 Task: Create List Business Continuity in Board Branding Strategy to Workspace Human Resources Information Systems. Create List Disaster Recovery in Board Email A/B Testing to Workspace Human Resources Information Systems. Create List Cybersecurity in Board Email Marketing Campaign Strategy and Execution to Workspace Human Resources Information Systems
Action: Mouse moved to (426, 149)
Screenshot: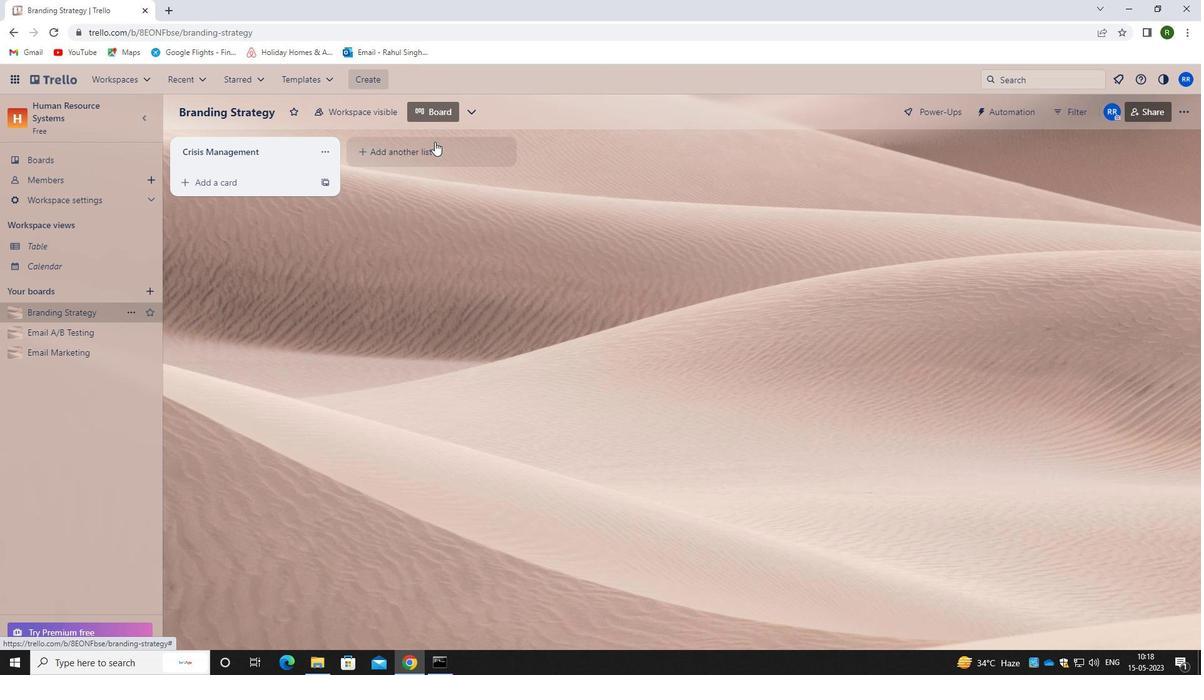 
Action: Mouse pressed left at (426, 149)
Screenshot: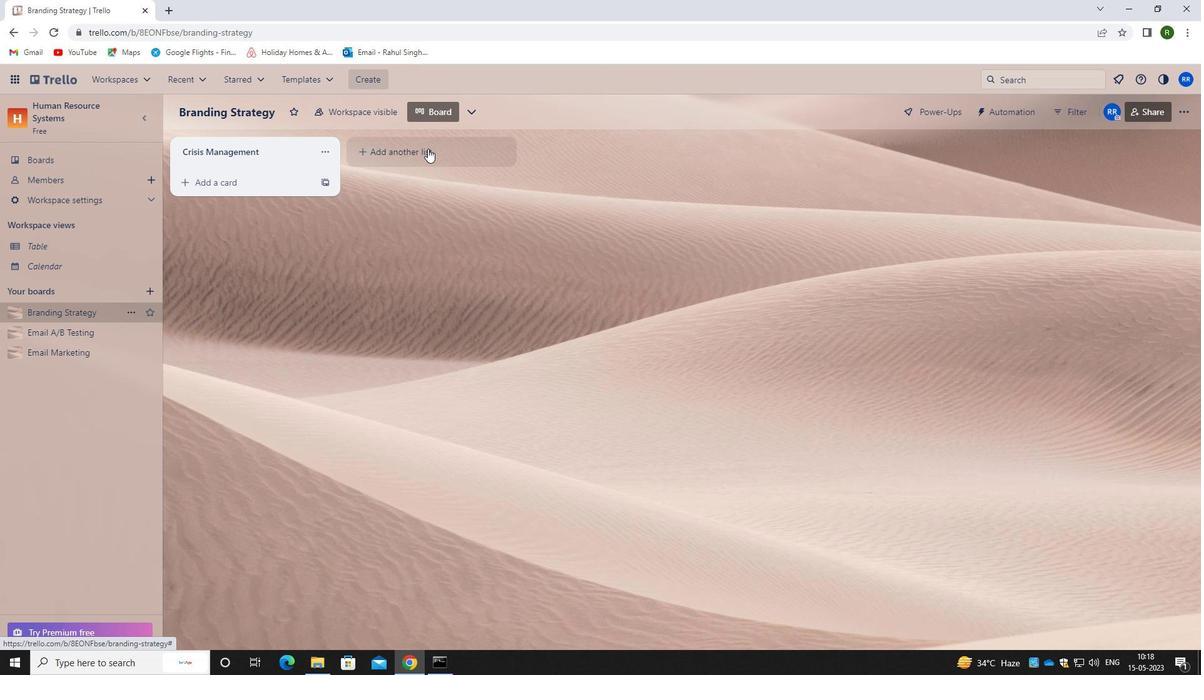 
Action: Mouse moved to (384, 150)
Screenshot: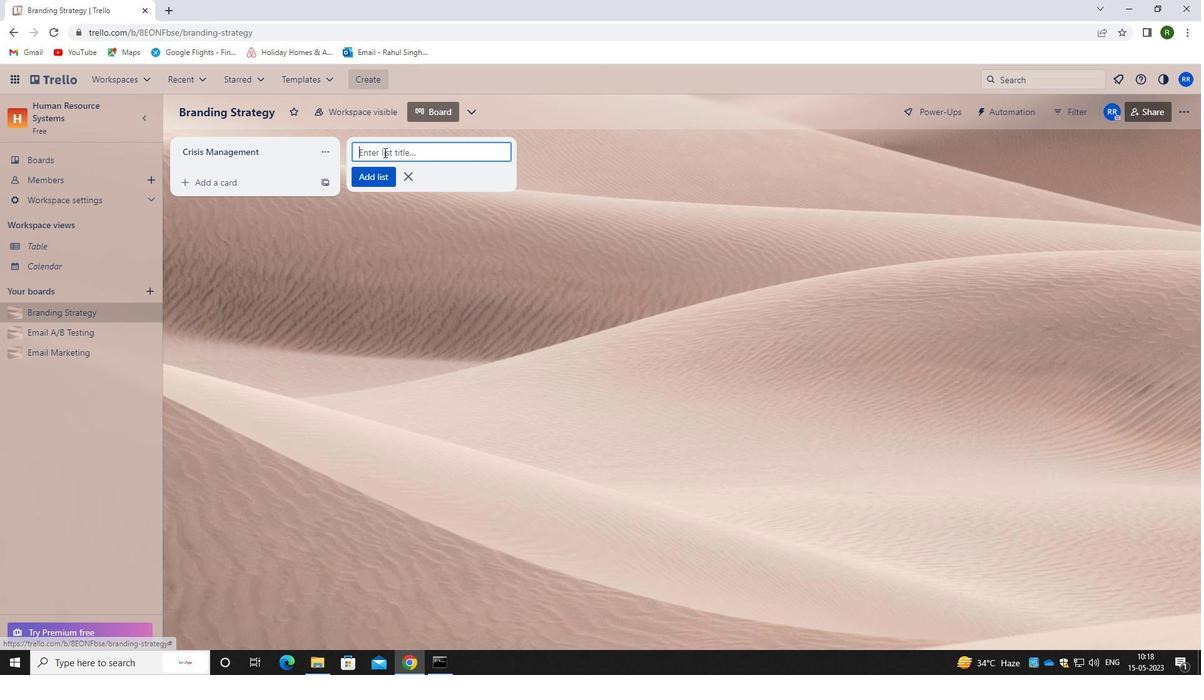 
Action: Key pressed <Key.caps_lock>B<Key.caps_lock>usiness<Key.space><Key.caps_lock>c<Key.caps_lock>ontu<Key.backspace>inyity<Key.backspace><Key.backspace><Key.backspace><Key.backspace><Key.backspace>unity
Screenshot: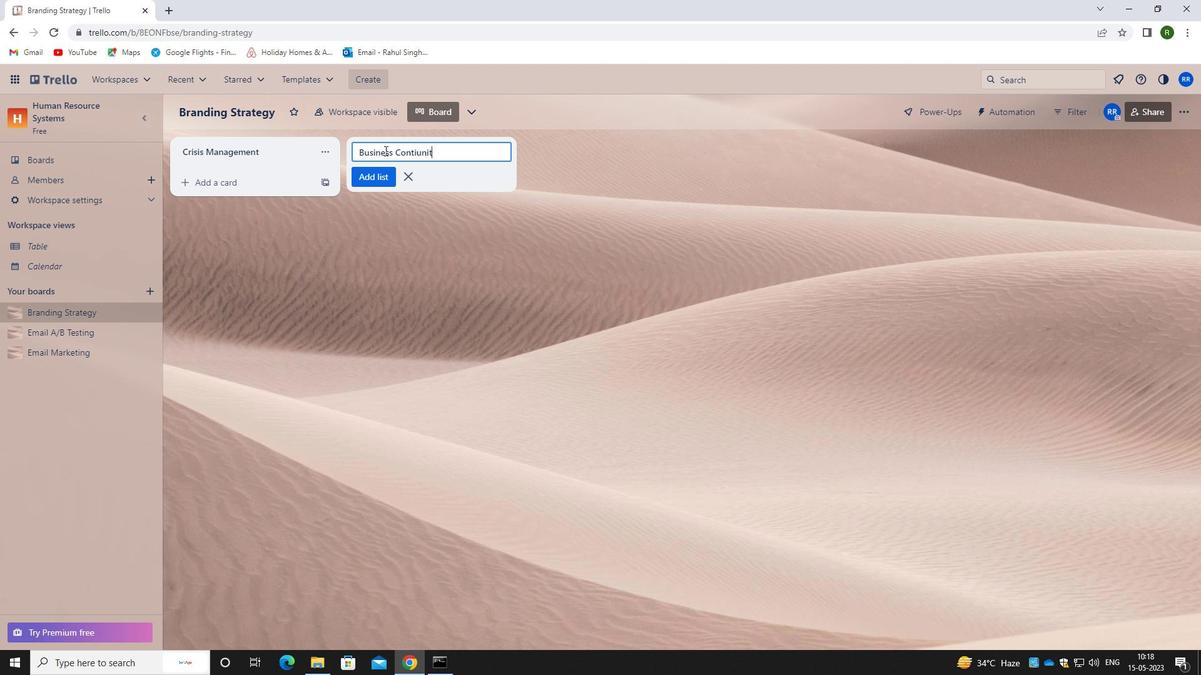 
Action: Mouse moved to (359, 178)
Screenshot: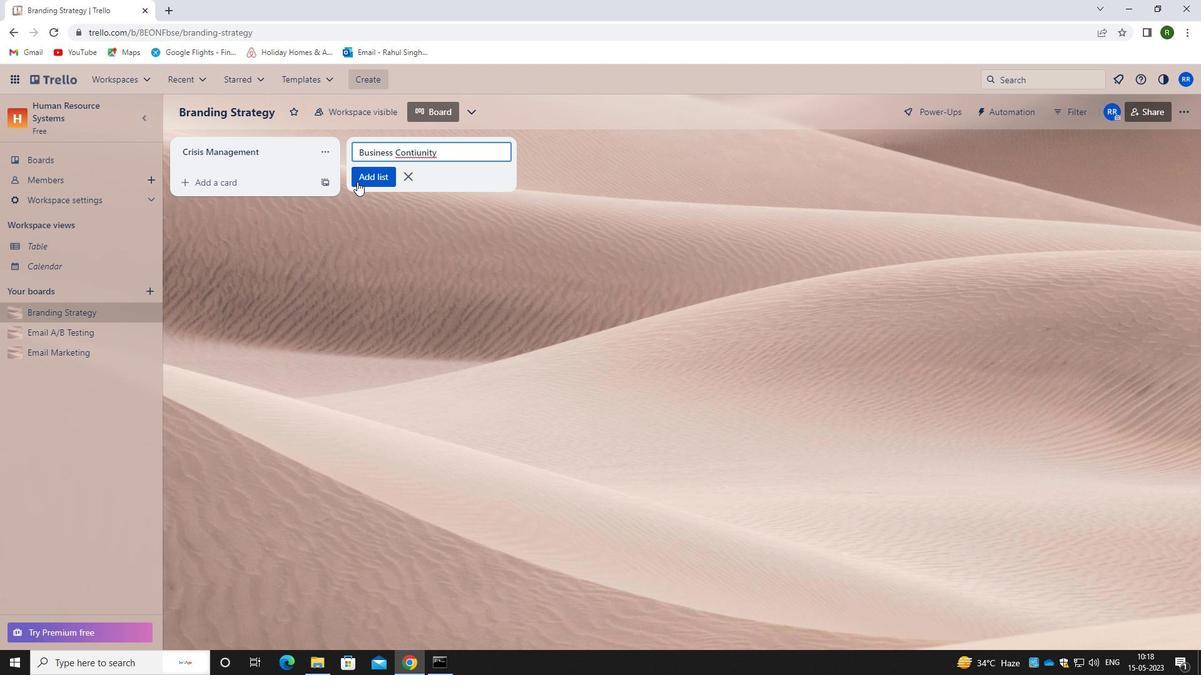 
Action: Mouse pressed left at (359, 178)
Screenshot: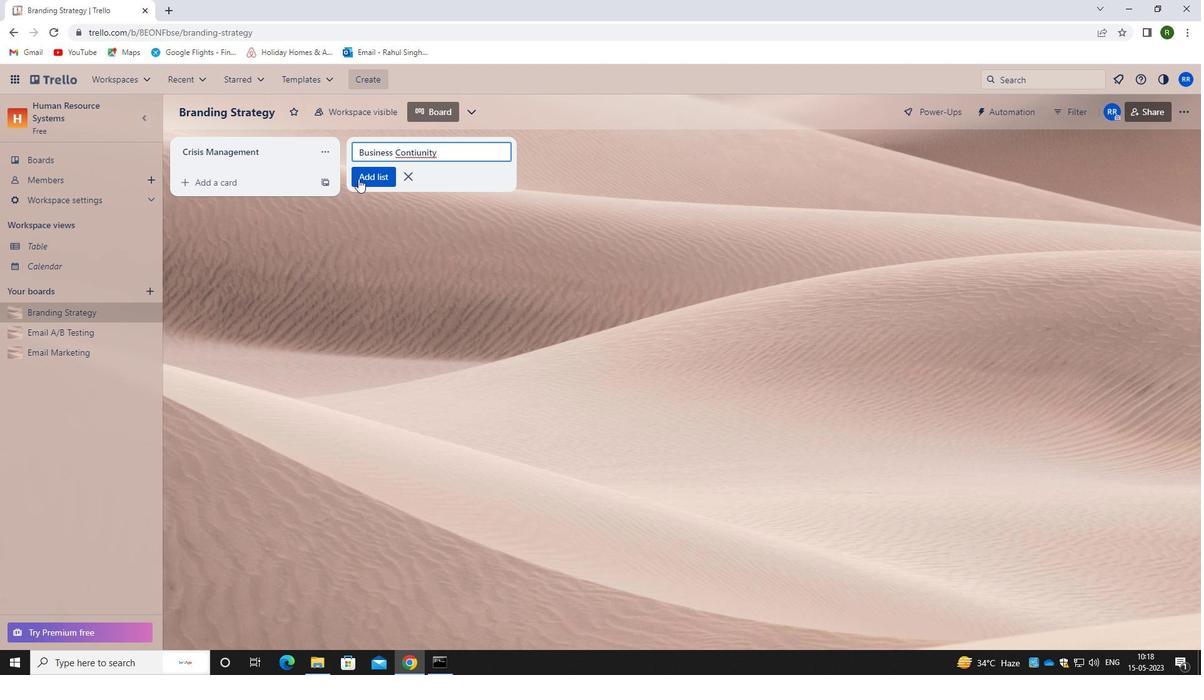 
Action: Mouse moved to (60, 337)
Screenshot: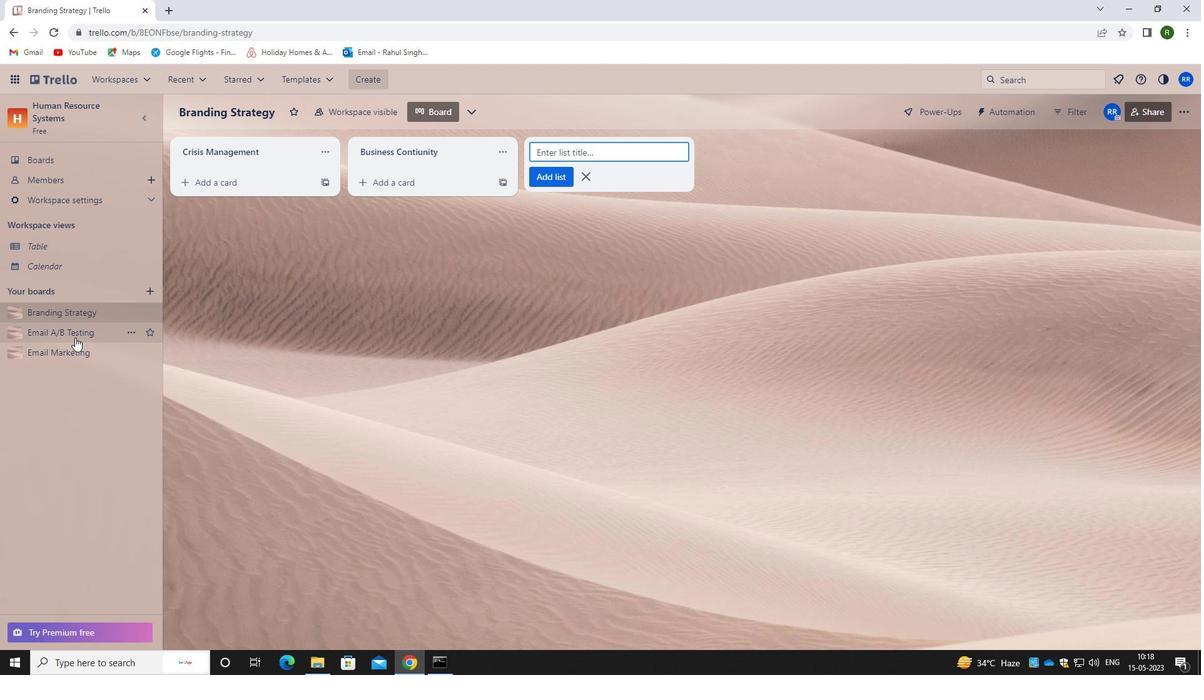 
Action: Mouse pressed left at (60, 337)
Screenshot: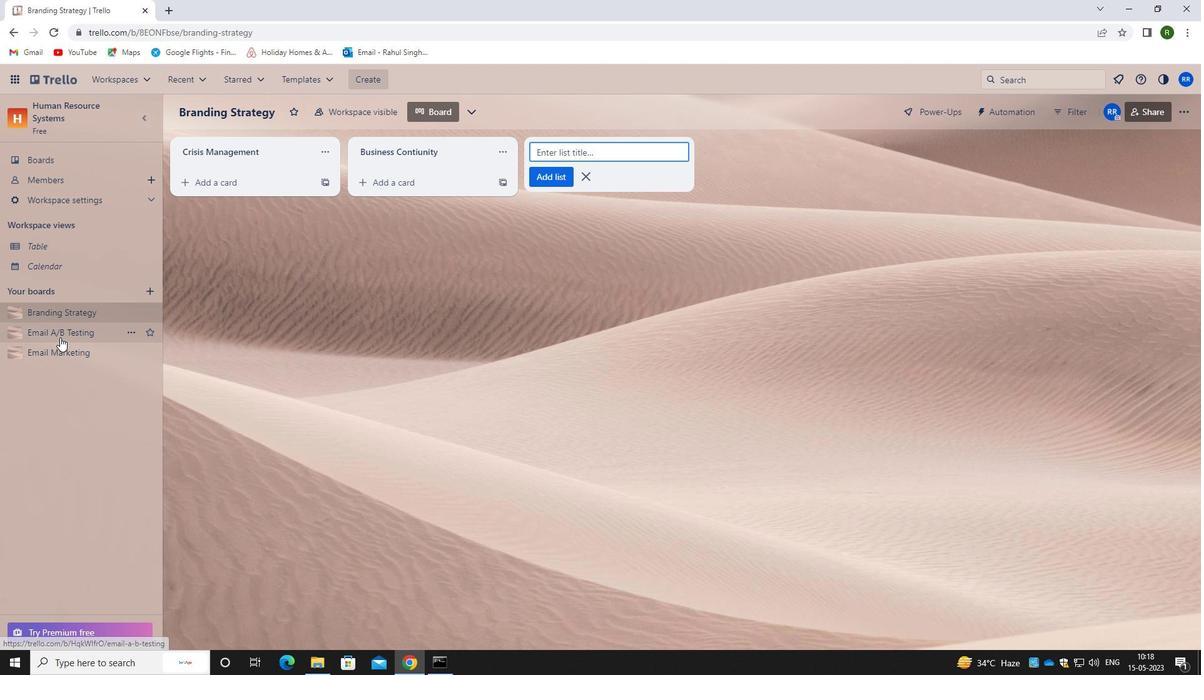 
Action: Mouse moved to (448, 148)
Screenshot: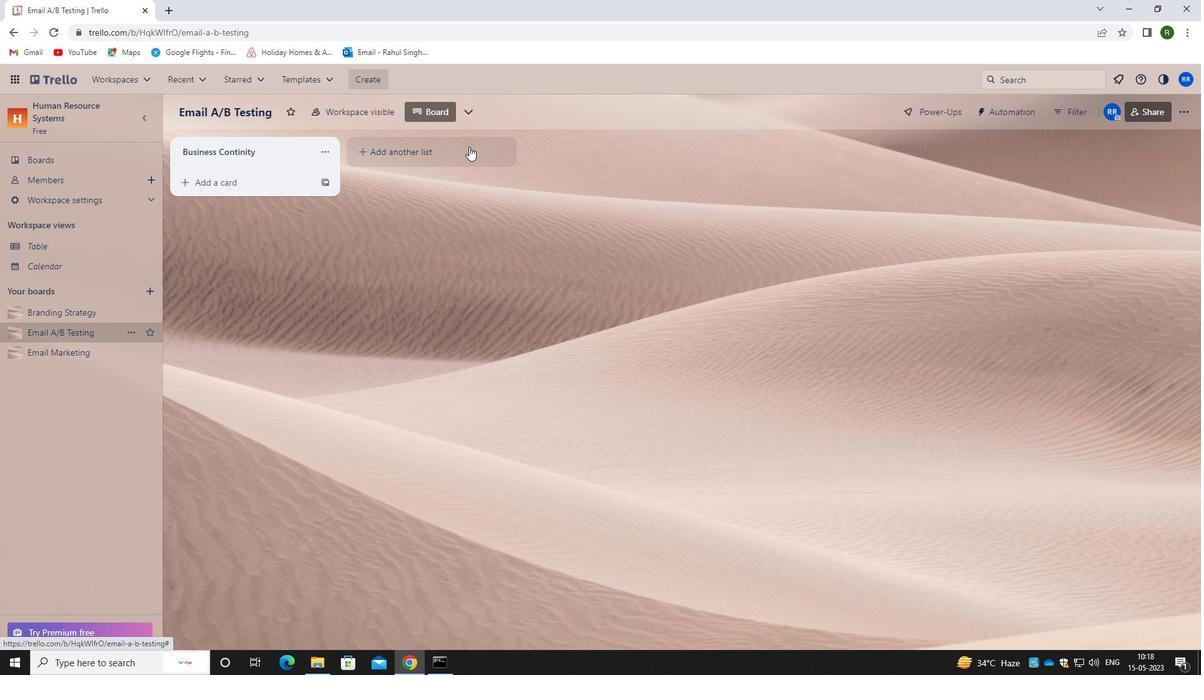 
Action: Mouse pressed left at (448, 148)
Screenshot: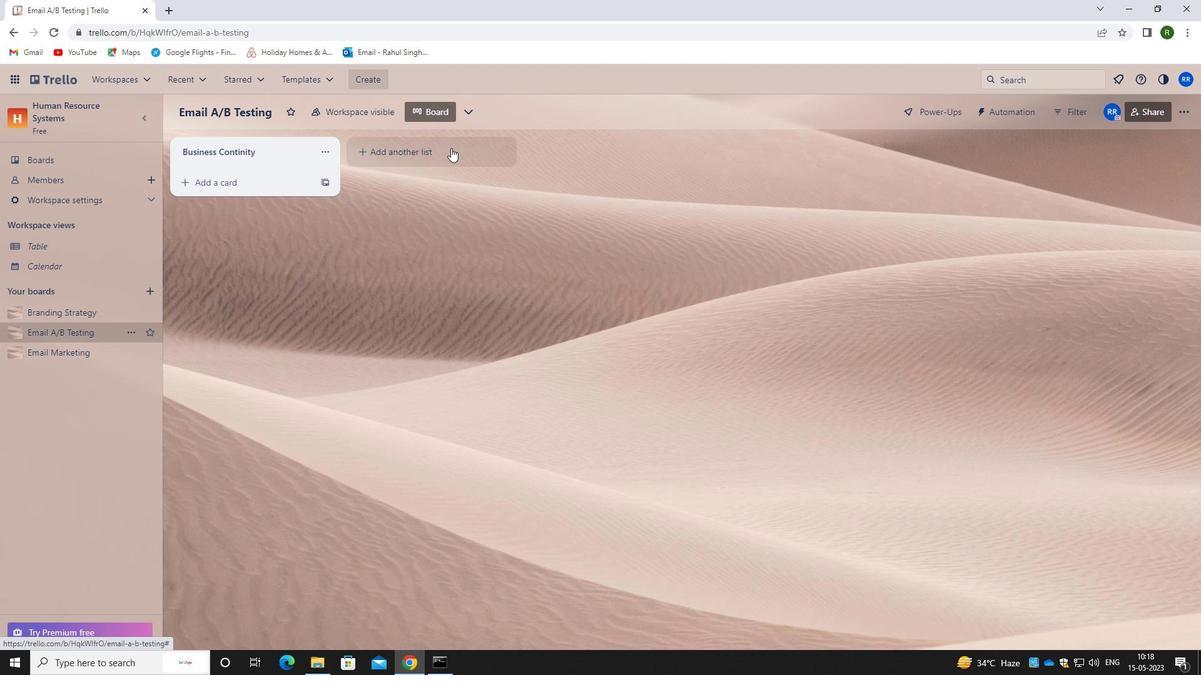 
Action: Mouse moved to (396, 144)
Screenshot: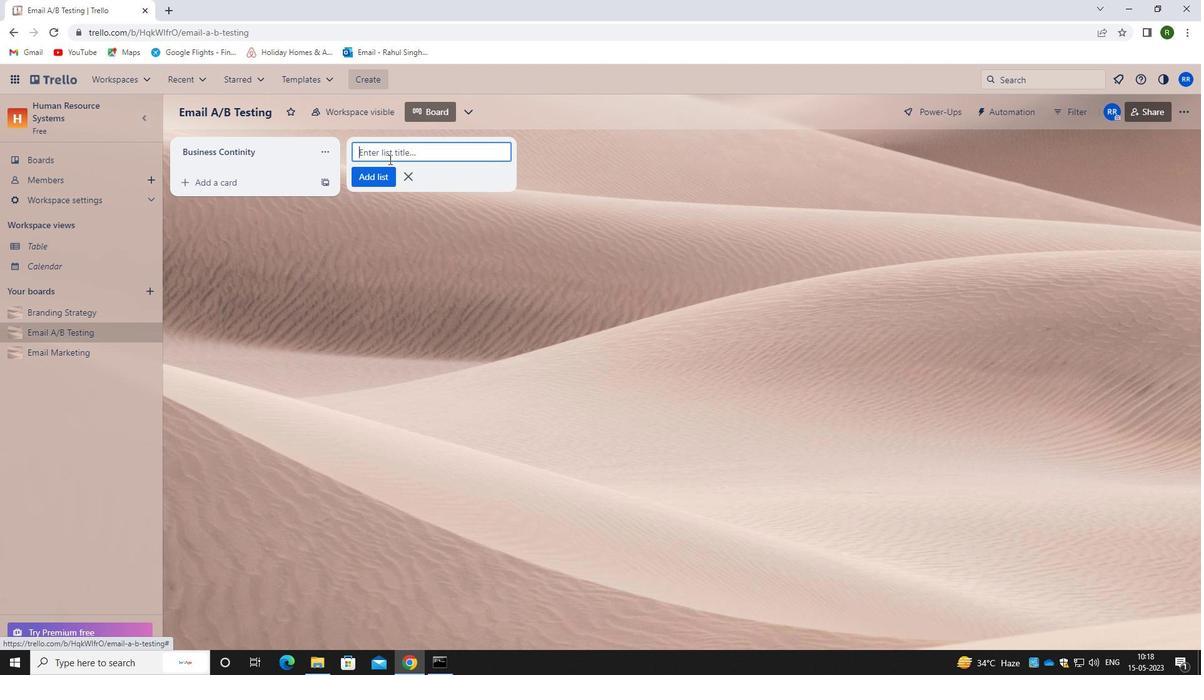 
Action: Key pressed <Key.caps_lock>d<Key.caps_lock>isaster<Key.space><Key.caps_lock>r<Key.caps_lock>ecovery
Screenshot: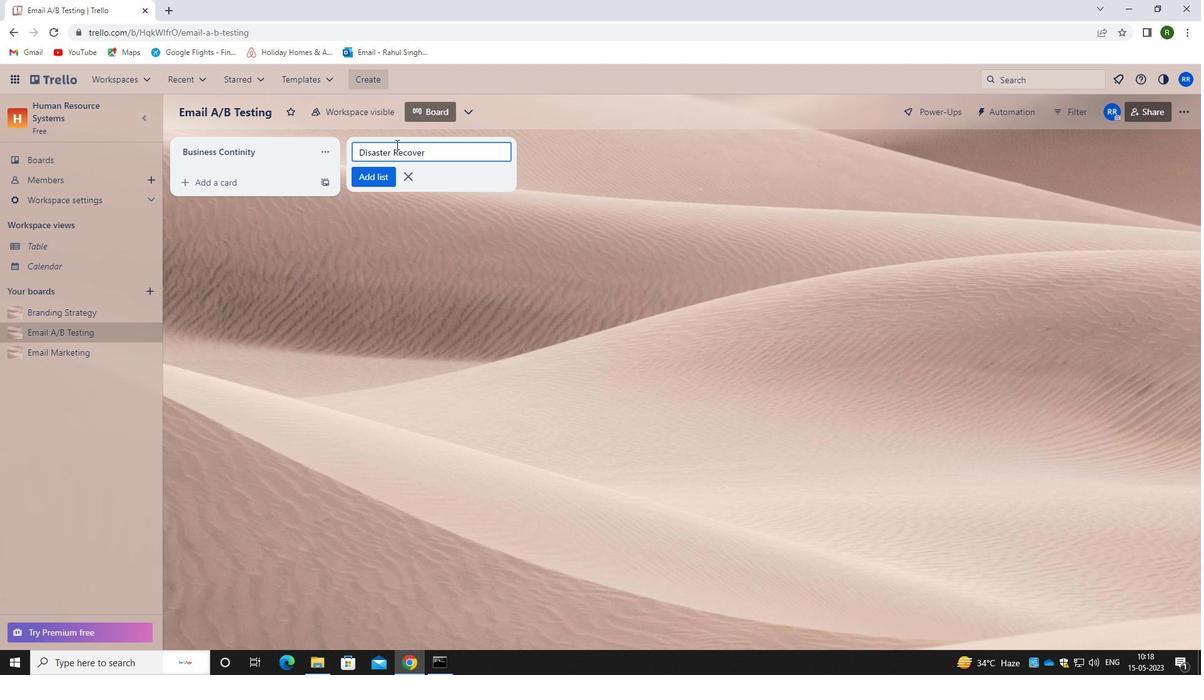 
Action: Mouse moved to (368, 174)
Screenshot: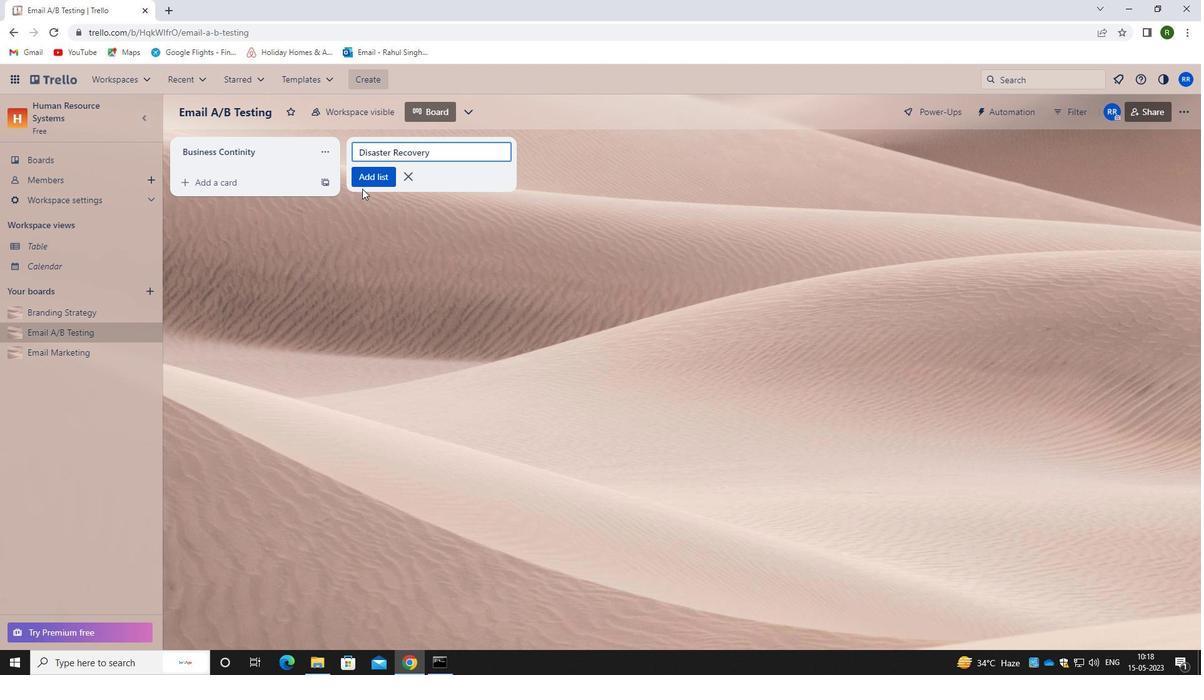 
Action: Mouse pressed left at (368, 174)
Screenshot: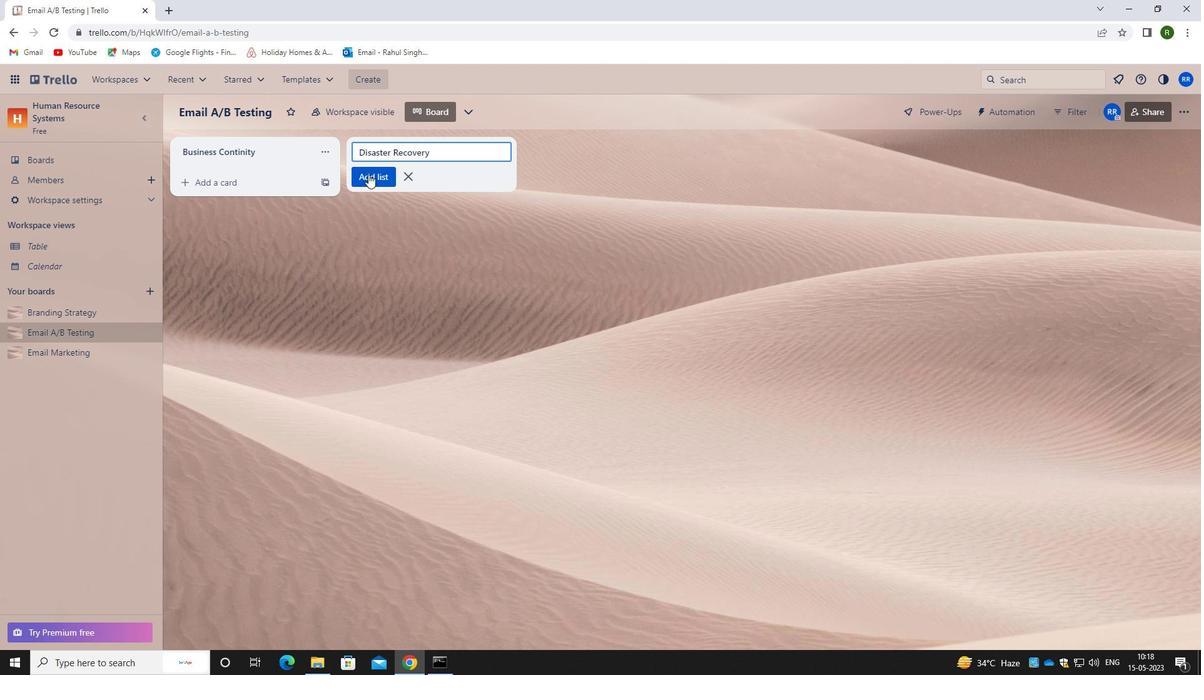 
Action: Mouse moved to (285, 335)
Screenshot: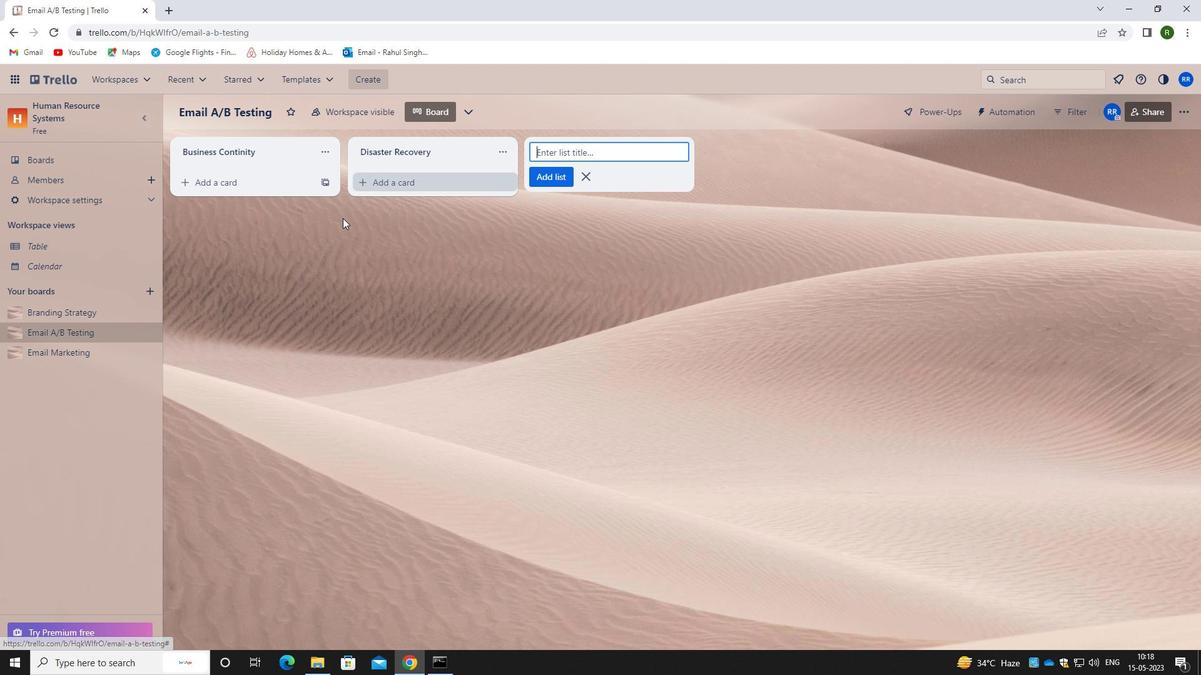 
Action: Mouse pressed left at (285, 335)
Screenshot: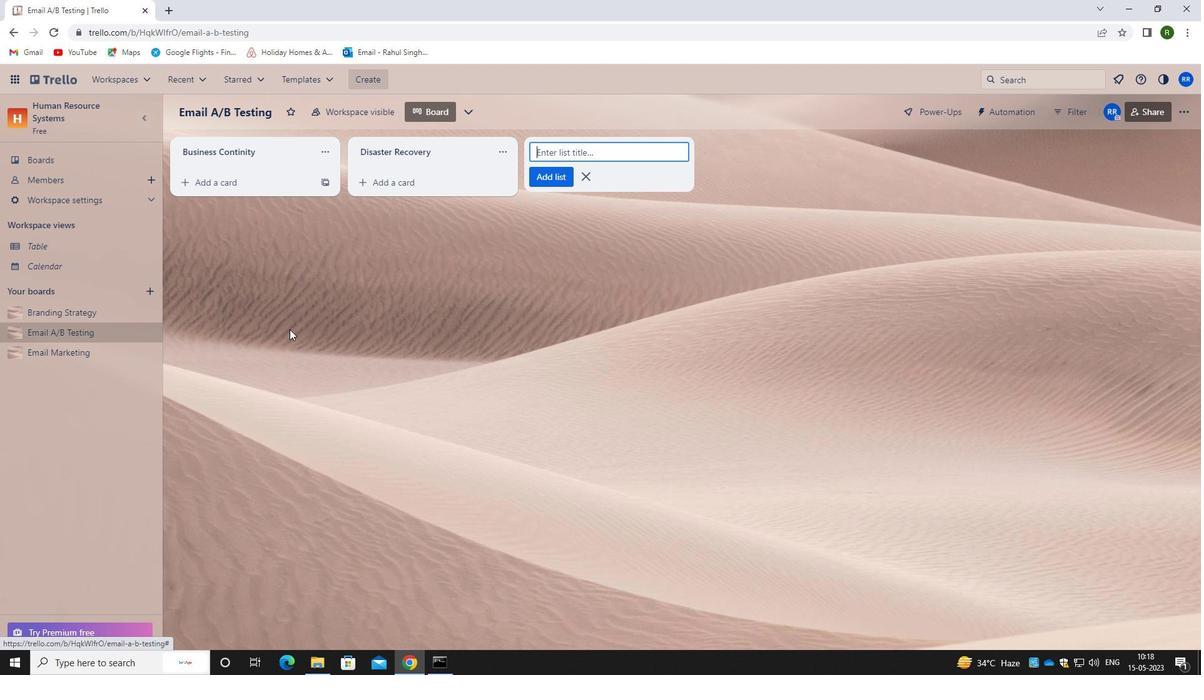 
Action: Mouse moved to (70, 351)
Screenshot: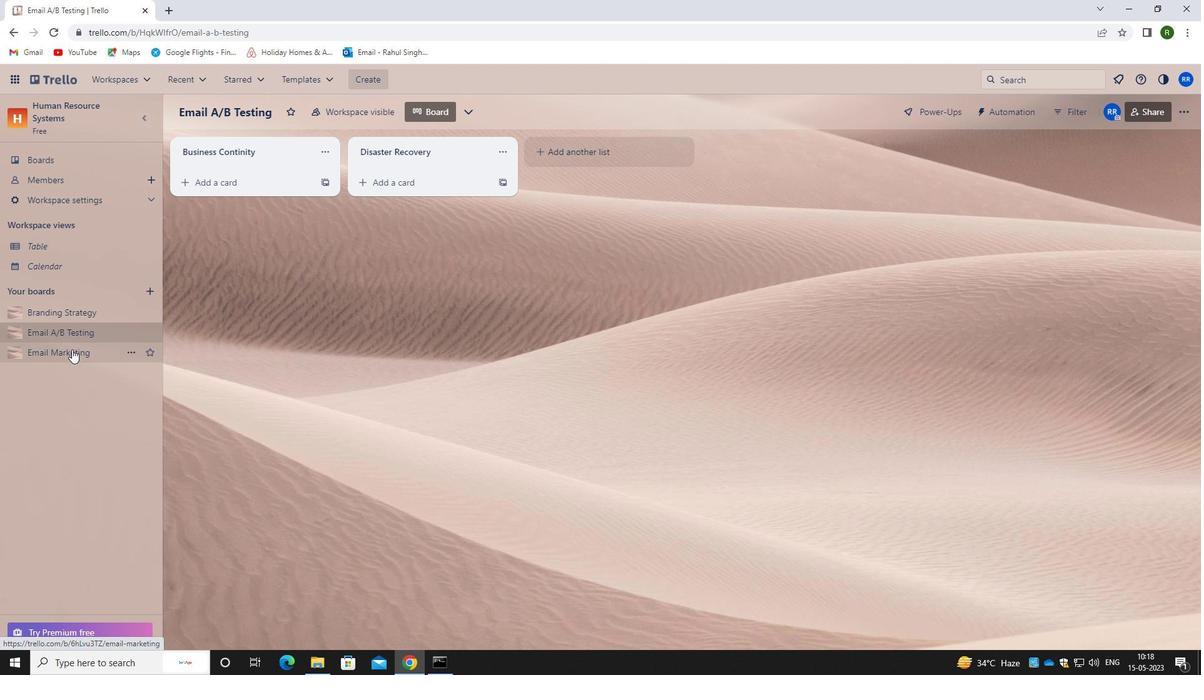 
Action: Mouse pressed left at (70, 351)
Screenshot: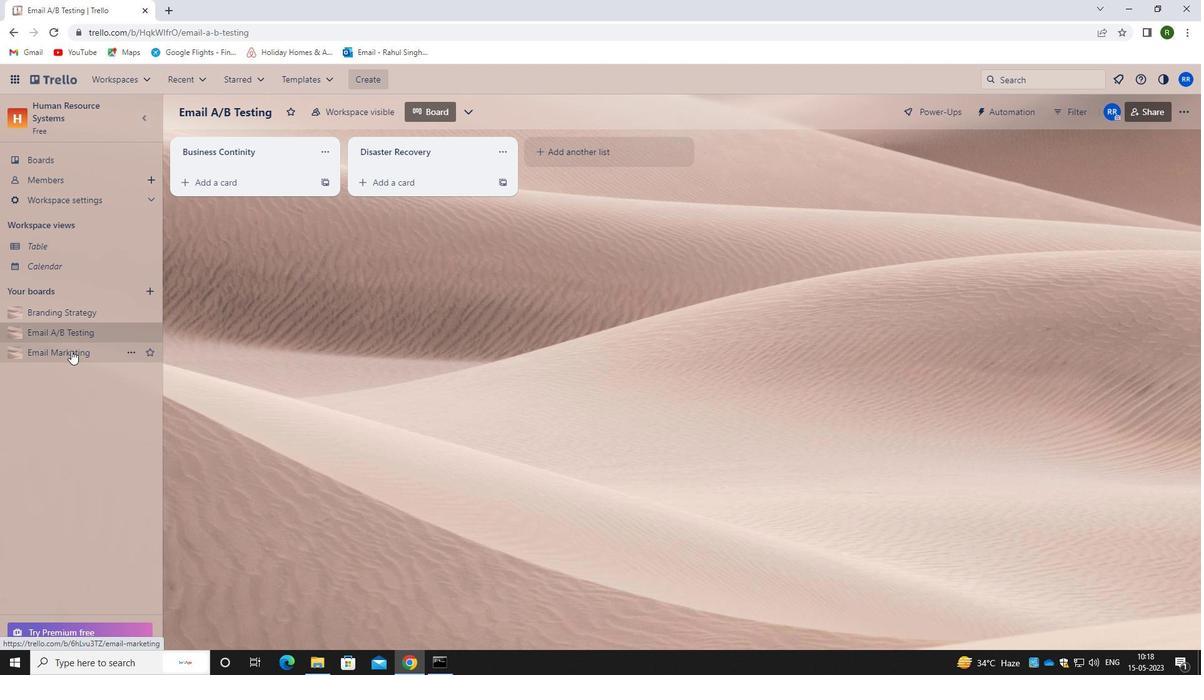 
Action: Mouse moved to (402, 153)
Screenshot: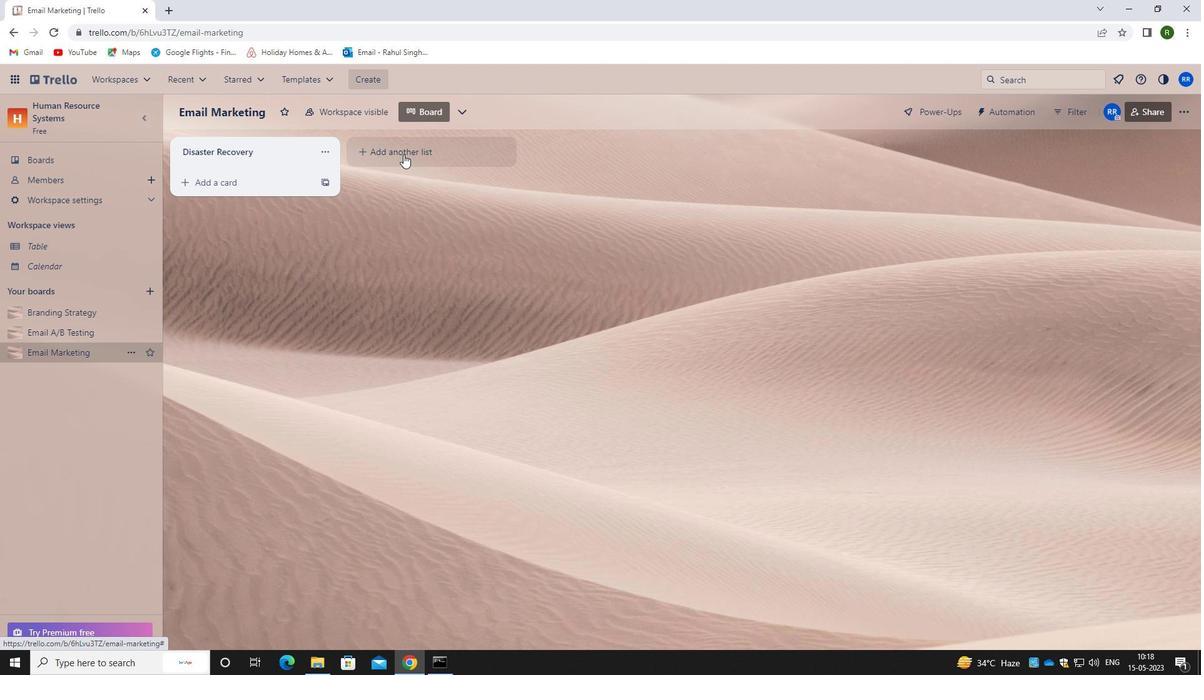 
Action: Mouse pressed left at (402, 153)
Screenshot: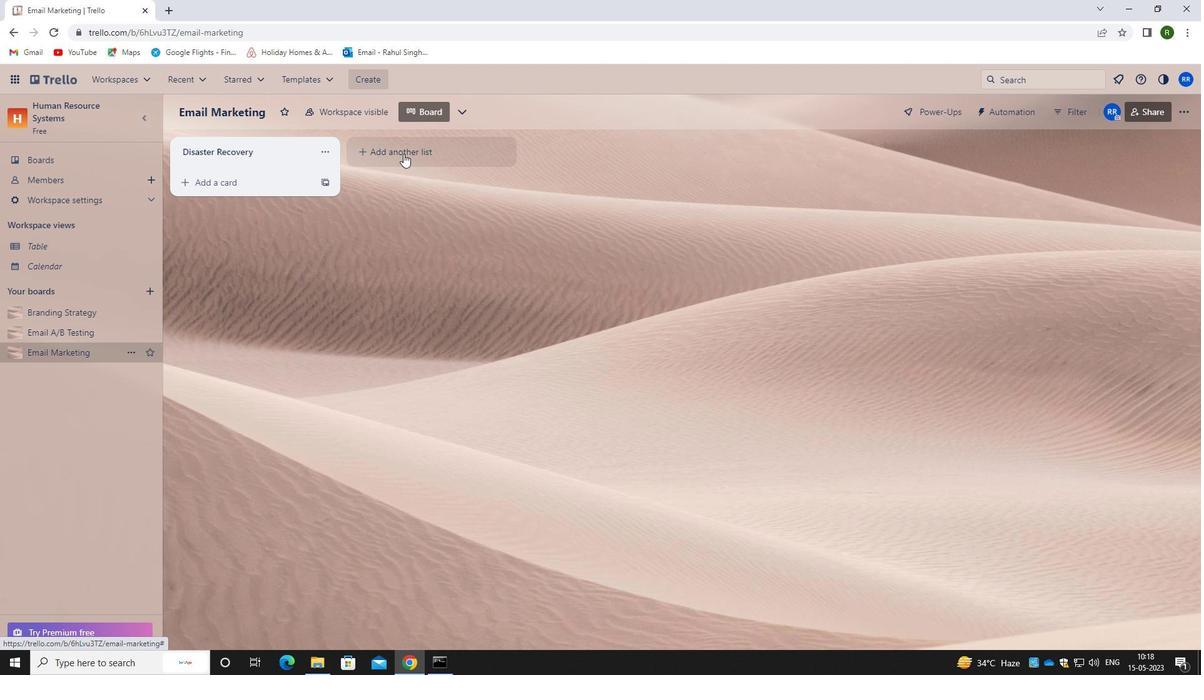 
Action: Mouse moved to (399, 151)
Screenshot: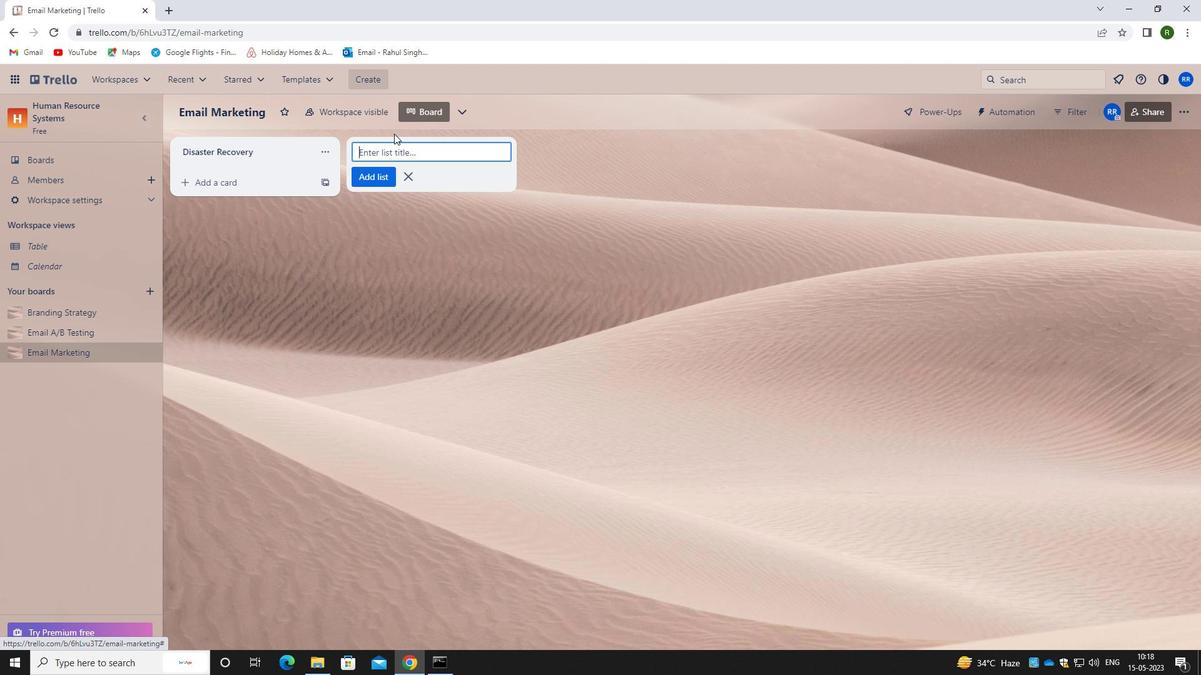 
Action: Key pressed <Key.caps_lock>c<Key.caps_lock>ybersecutity<Key.space>
Screenshot: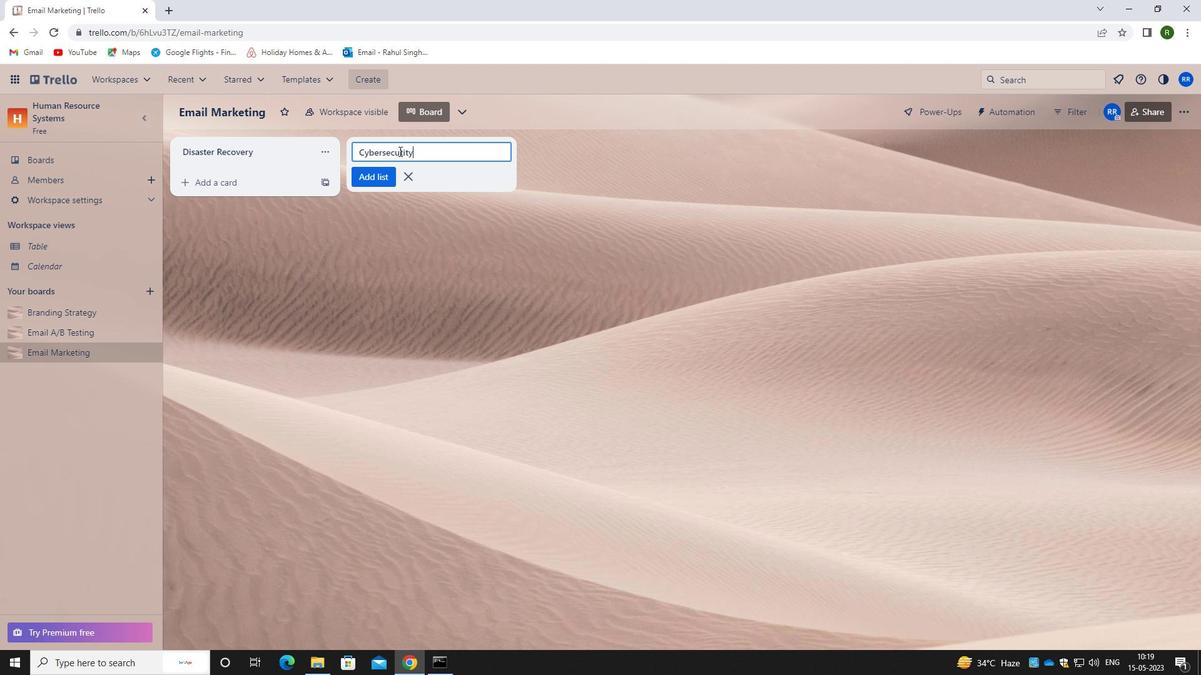 
Action: Mouse moved to (371, 172)
Screenshot: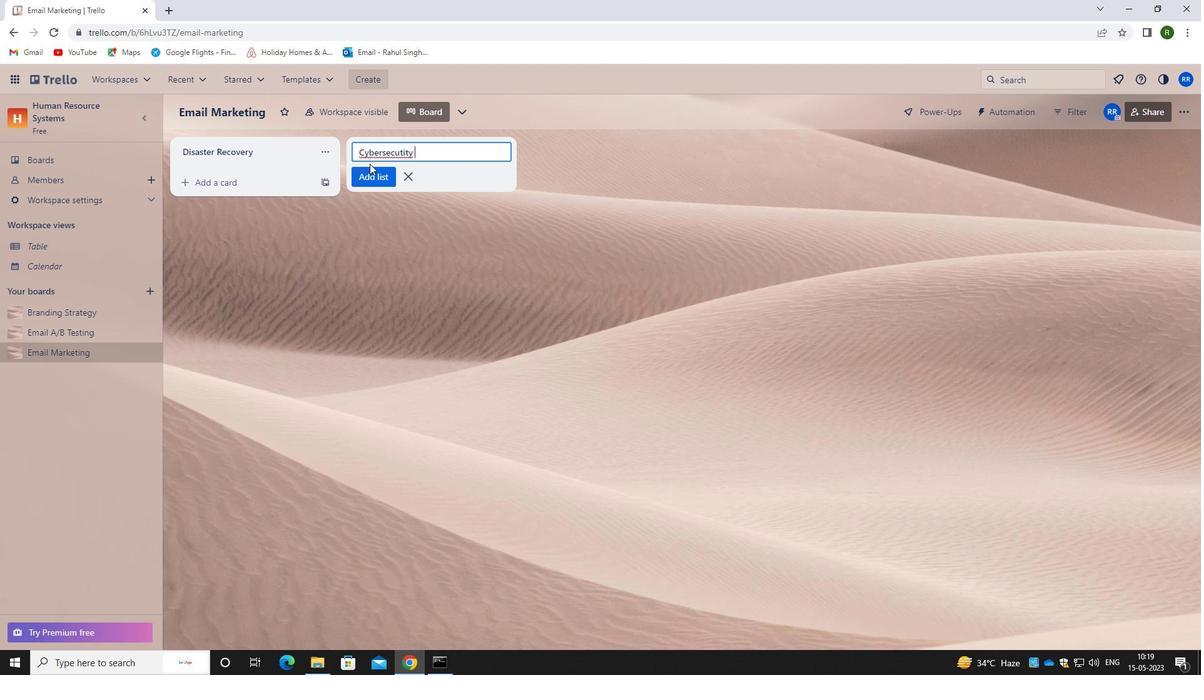 
Action: Mouse pressed left at (371, 172)
Screenshot: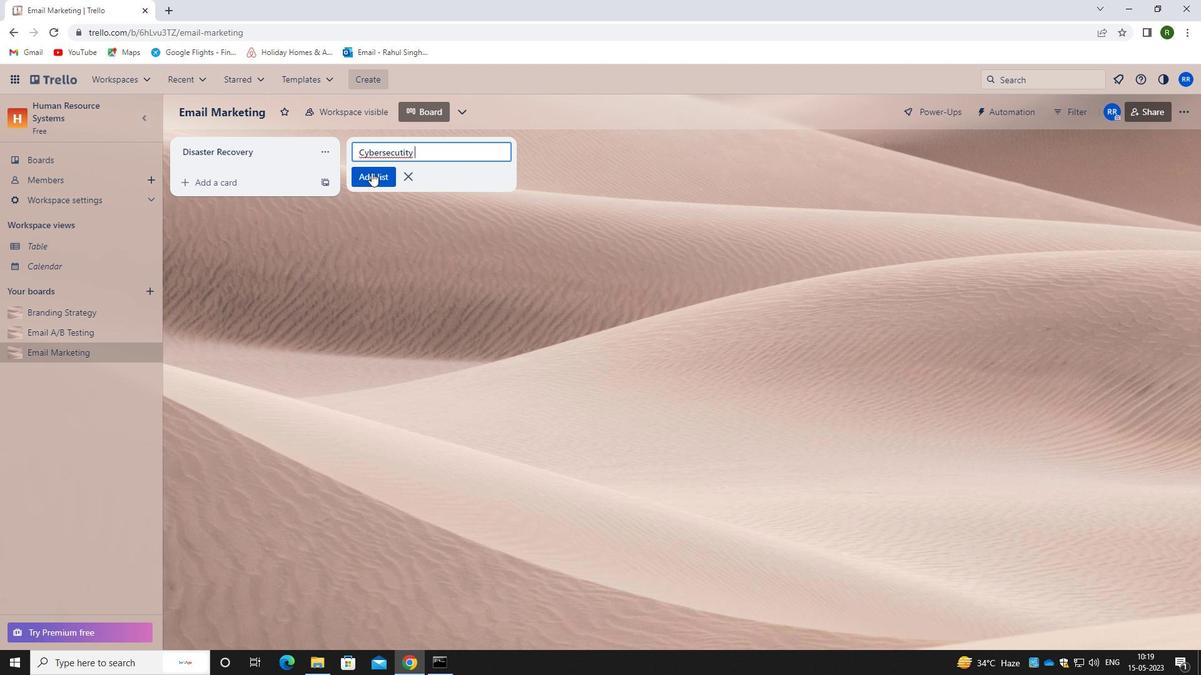
Action: Mouse moved to (369, 280)
Screenshot: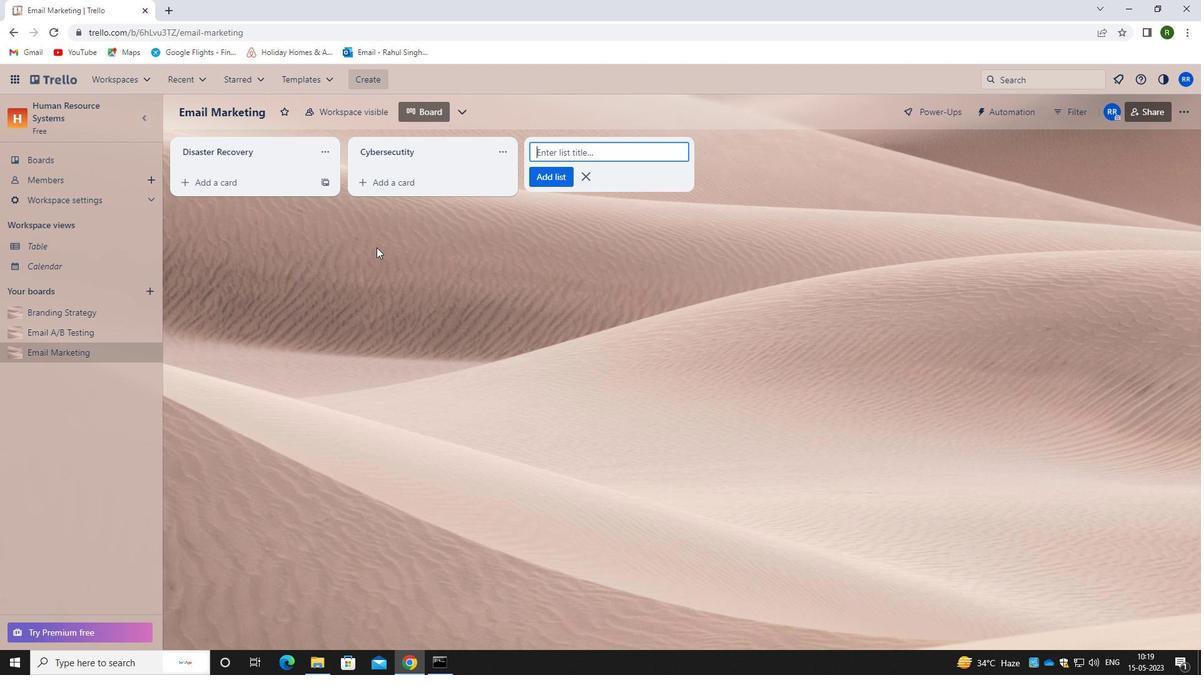 
Action: Mouse pressed left at (369, 280)
Screenshot: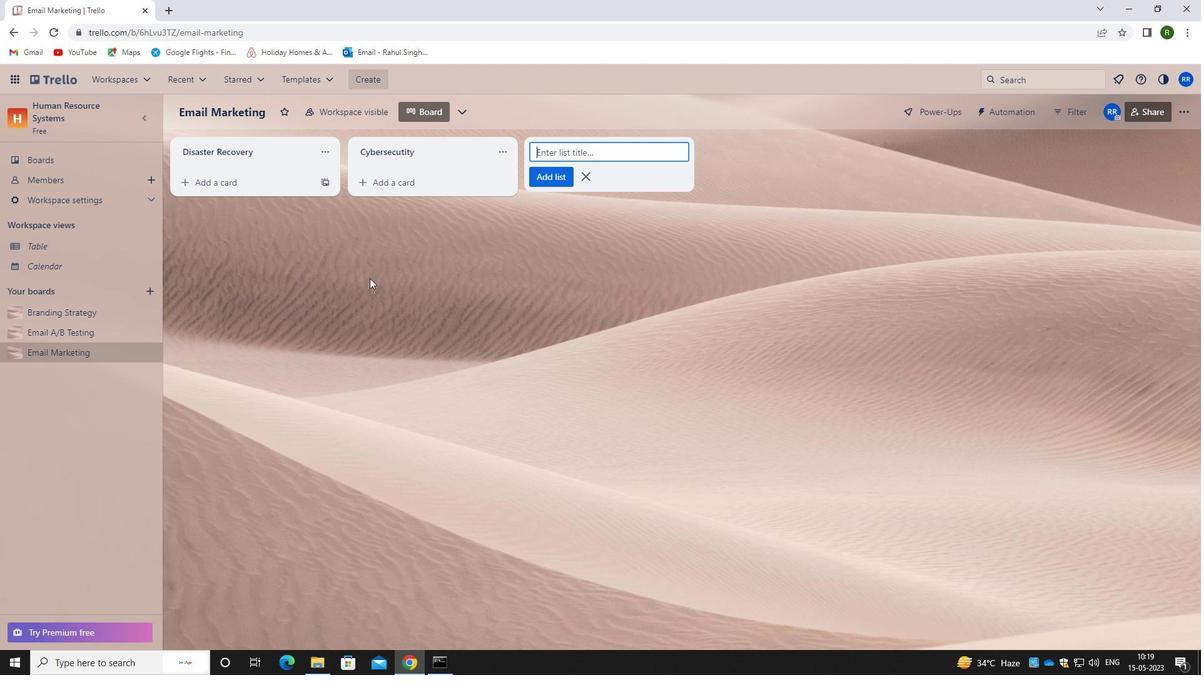
